 Task: Add Traditional Medicinals Organic EveryDay Detox Dandelion Tea to the cart.
Action: Mouse pressed left at (23, 154)
Screenshot: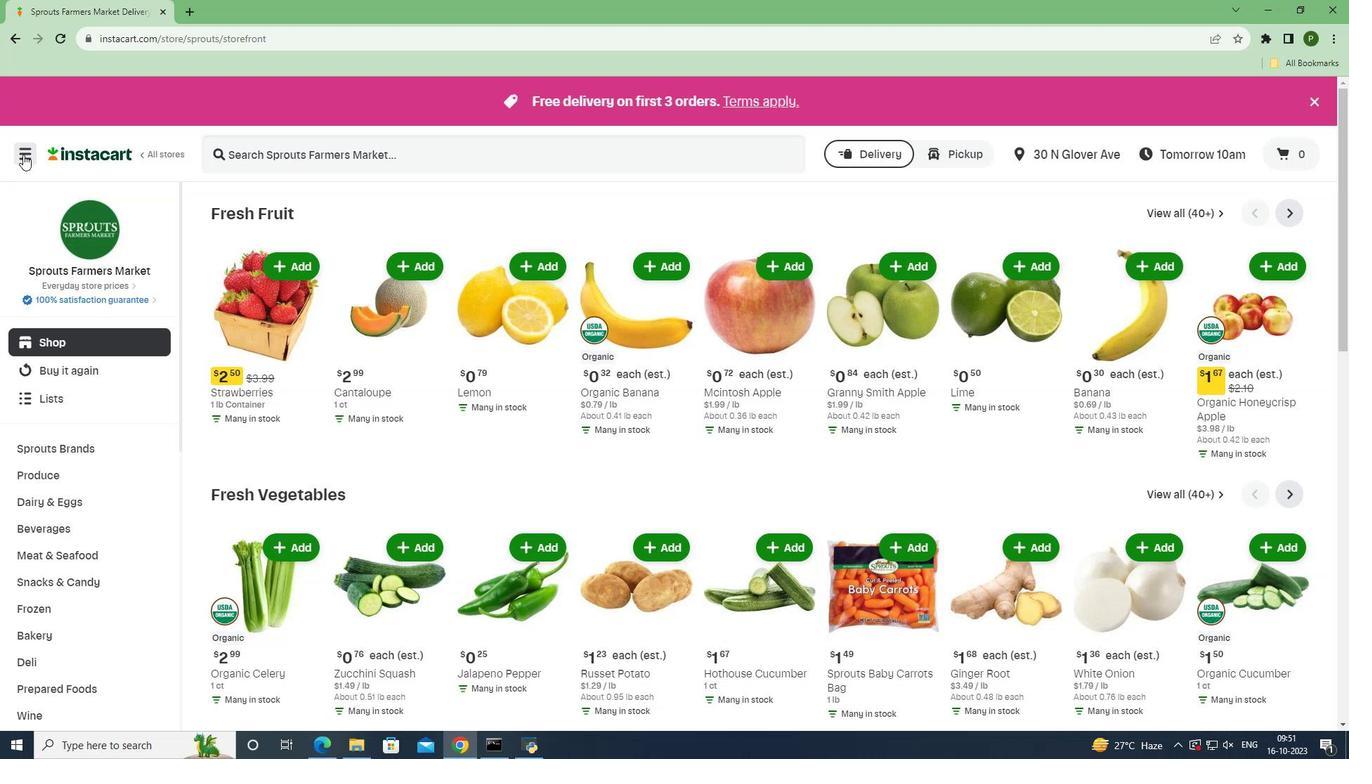 
Action: Mouse moved to (43, 372)
Screenshot: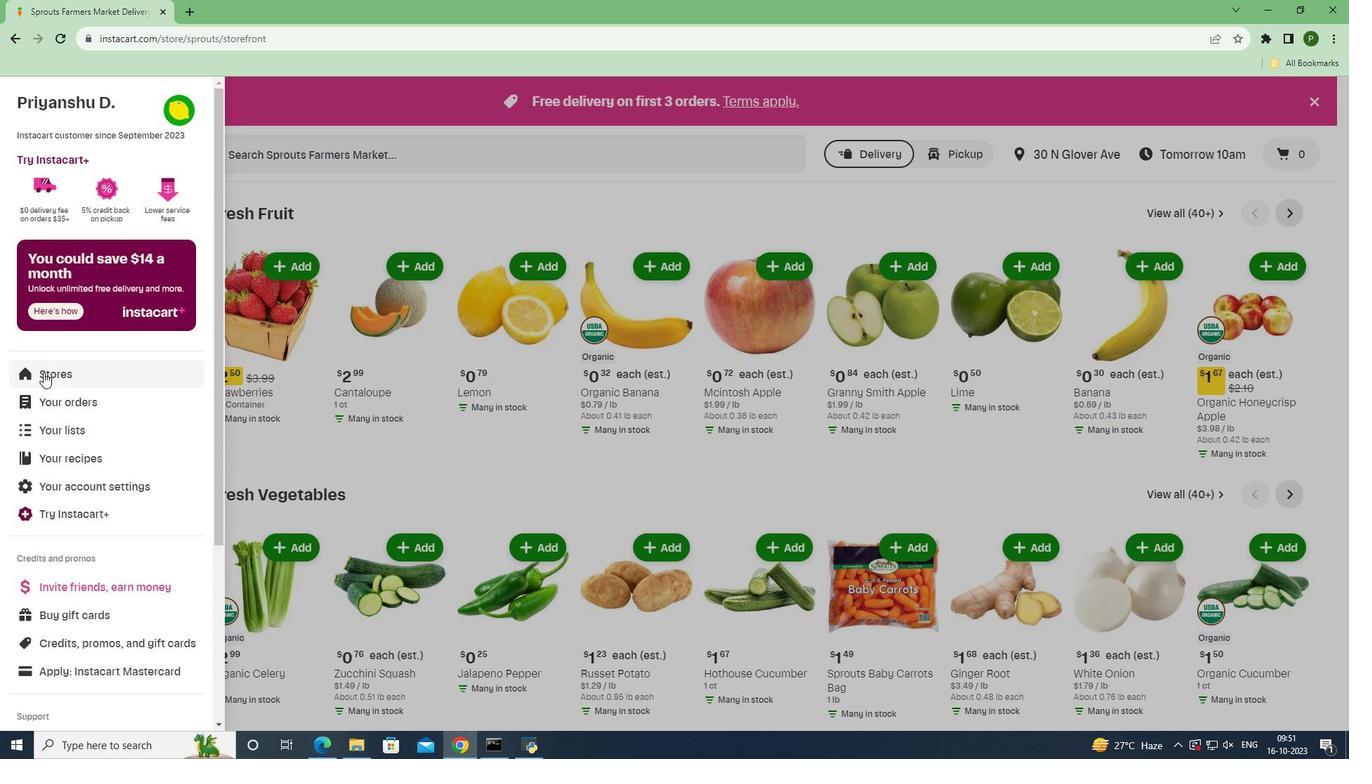 
Action: Mouse pressed left at (43, 372)
Screenshot: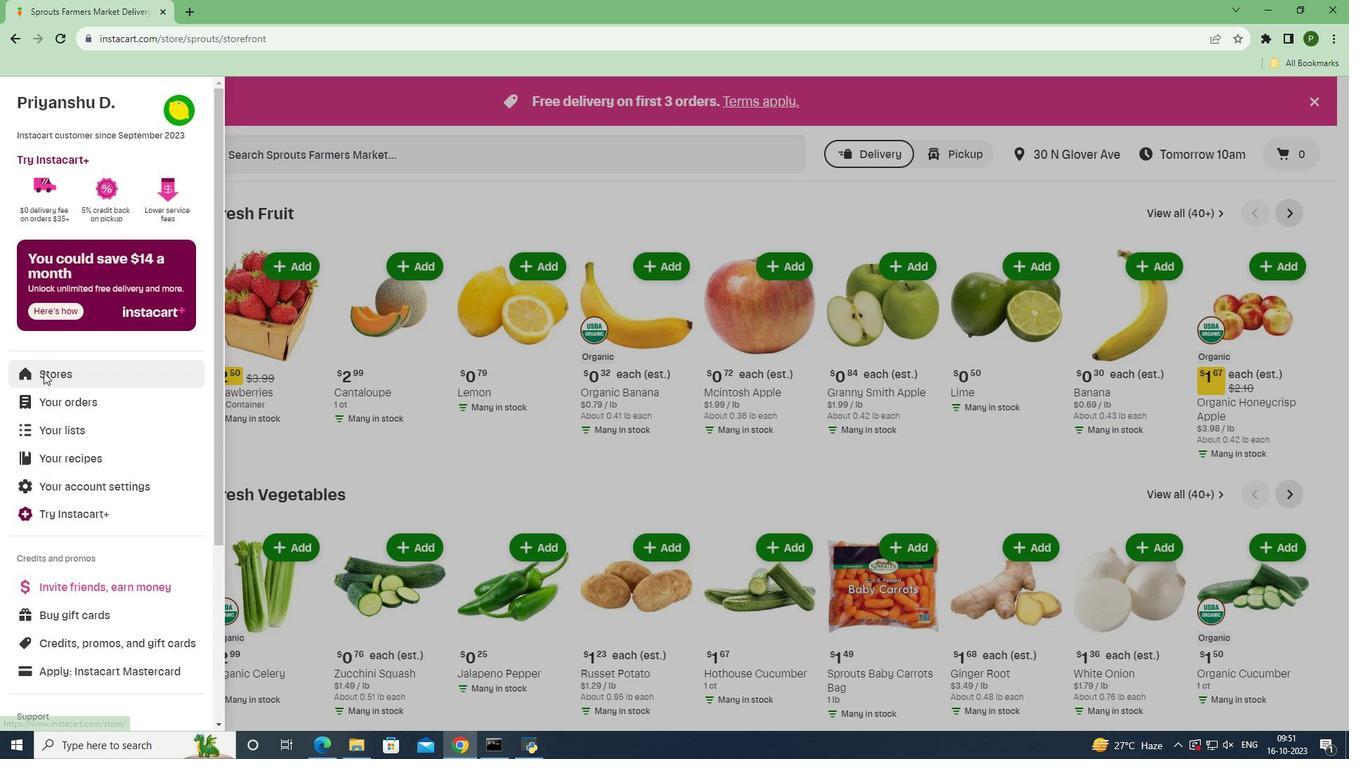 
Action: Mouse moved to (352, 165)
Screenshot: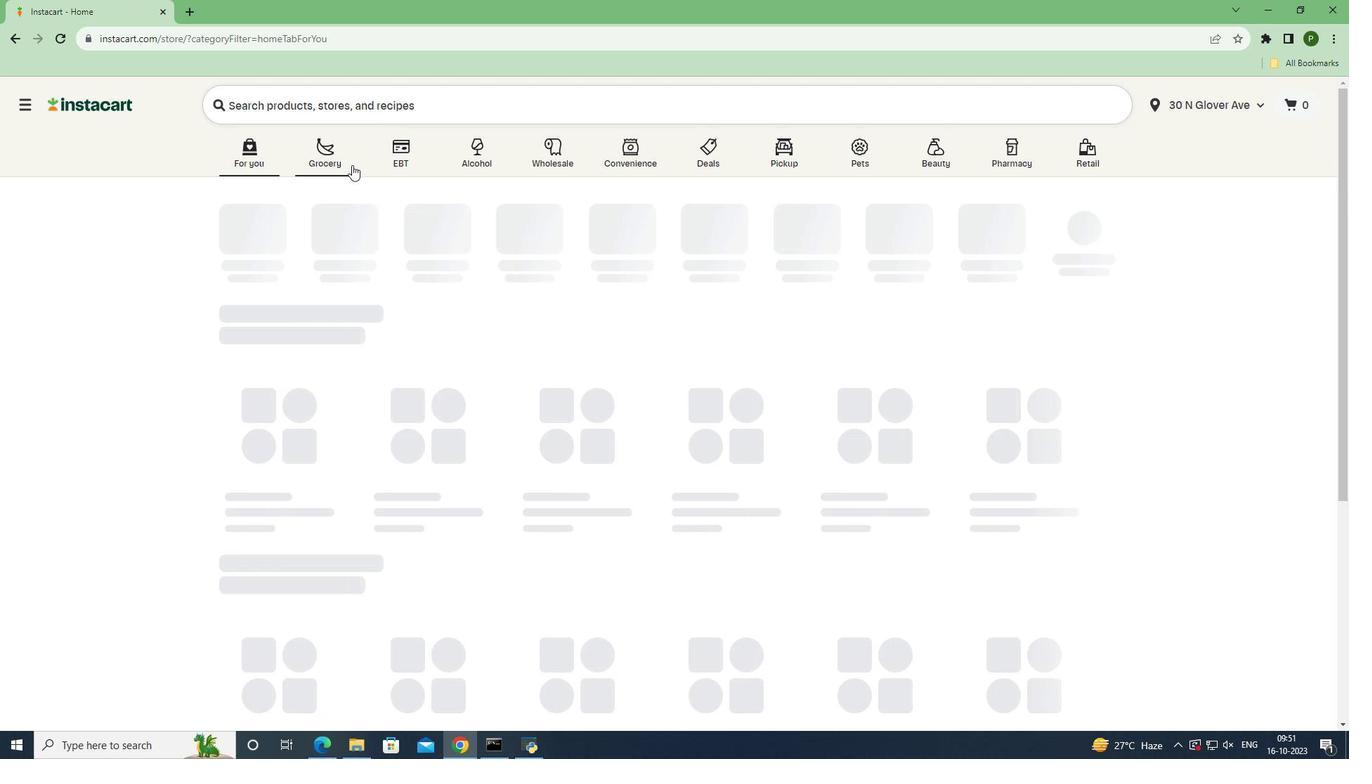 
Action: Mouse pressed left at (352, 165)
Screenshot: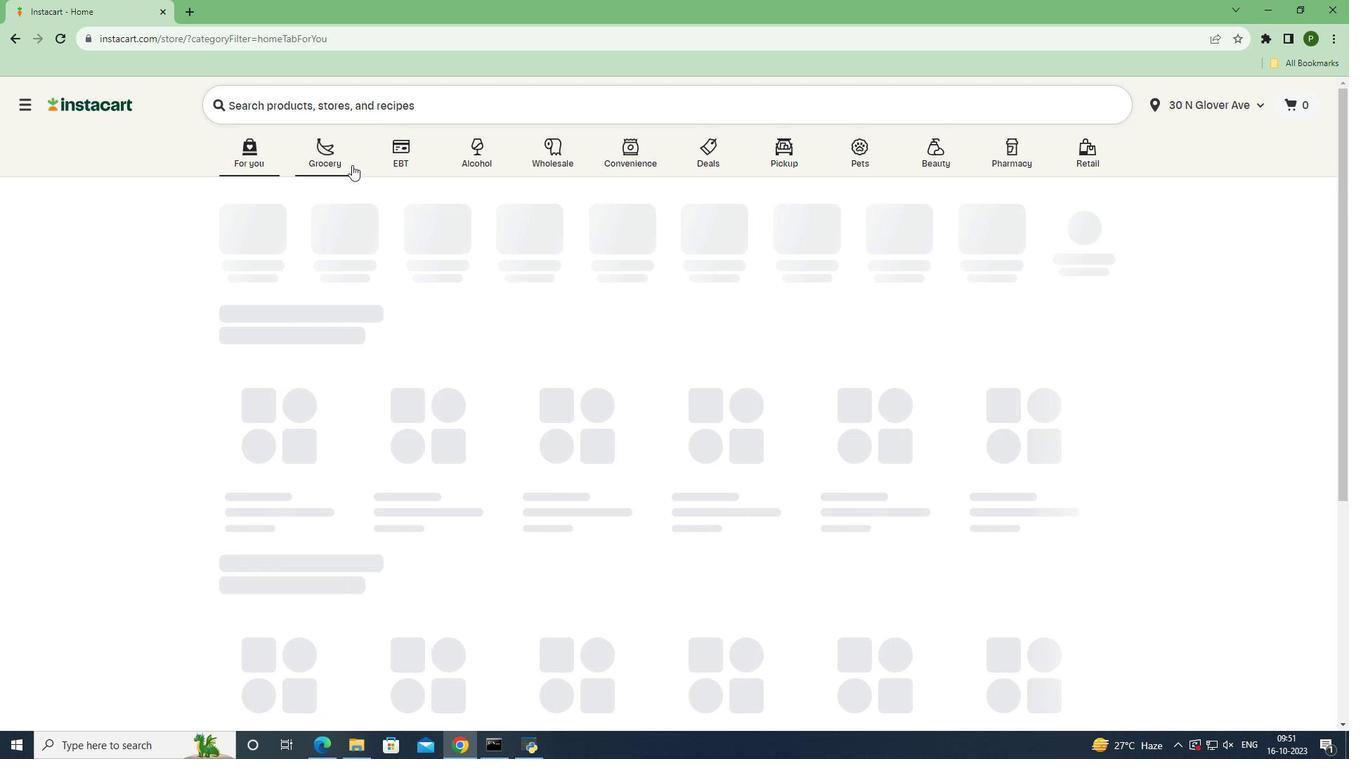 
Action: Mouse moved to (873, 319)
Screenshot: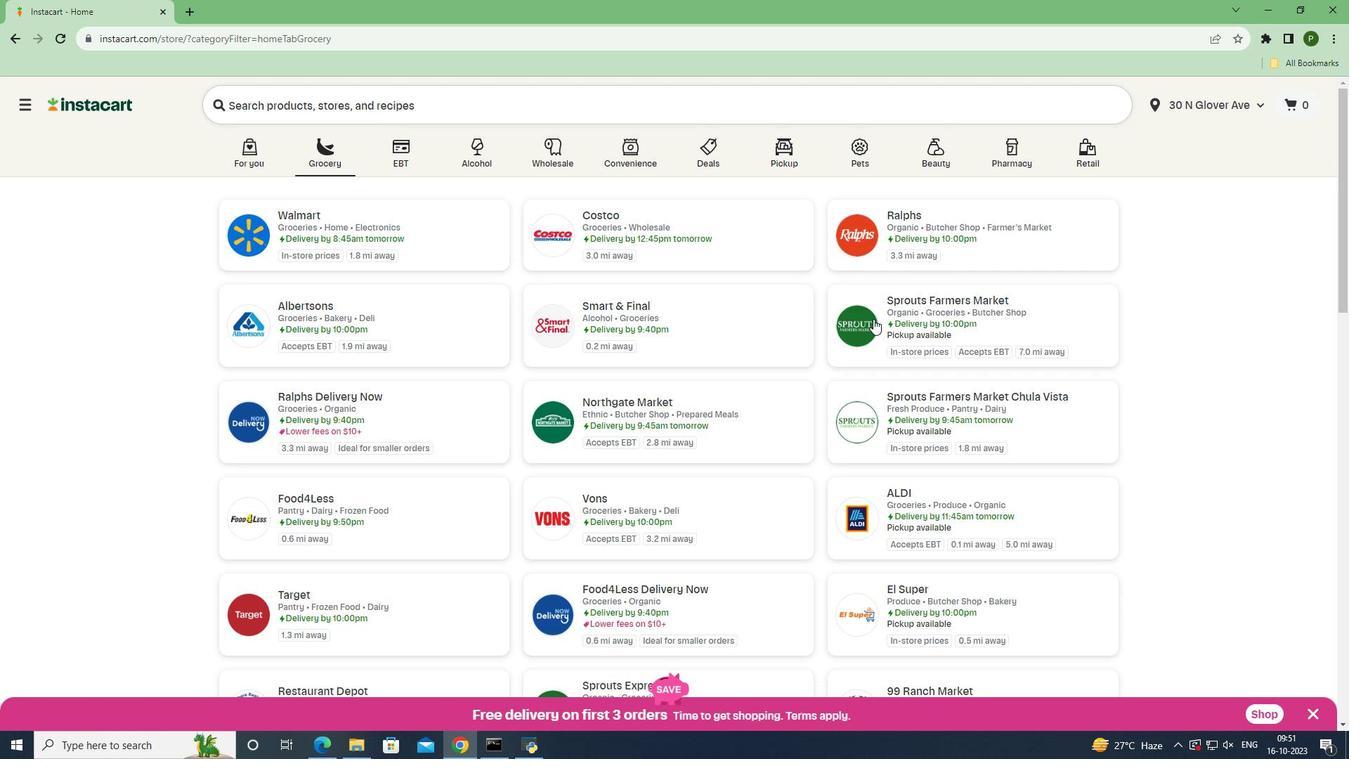 
Action: Mouse pressed left at (873, 319)
Screenshot: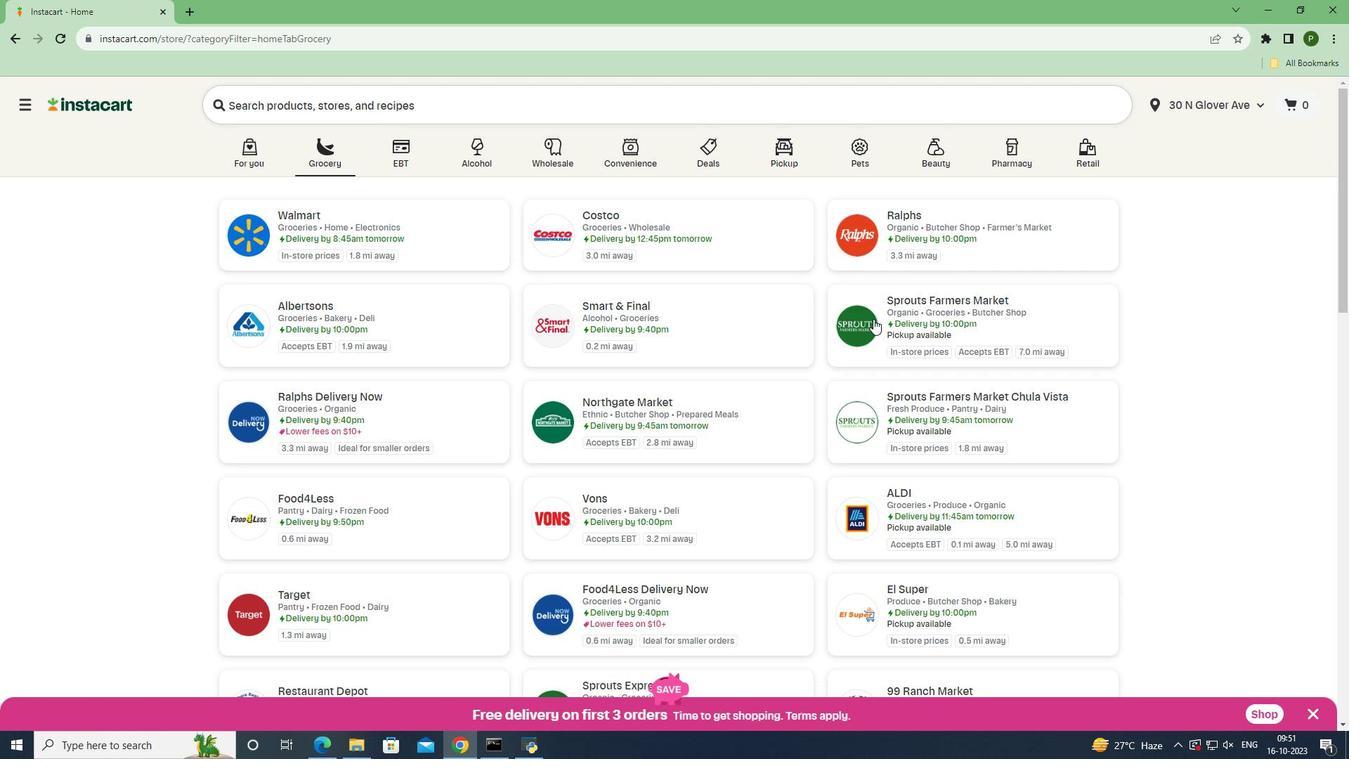 
Action: Mouse moved to (94, 532)
Screenshot: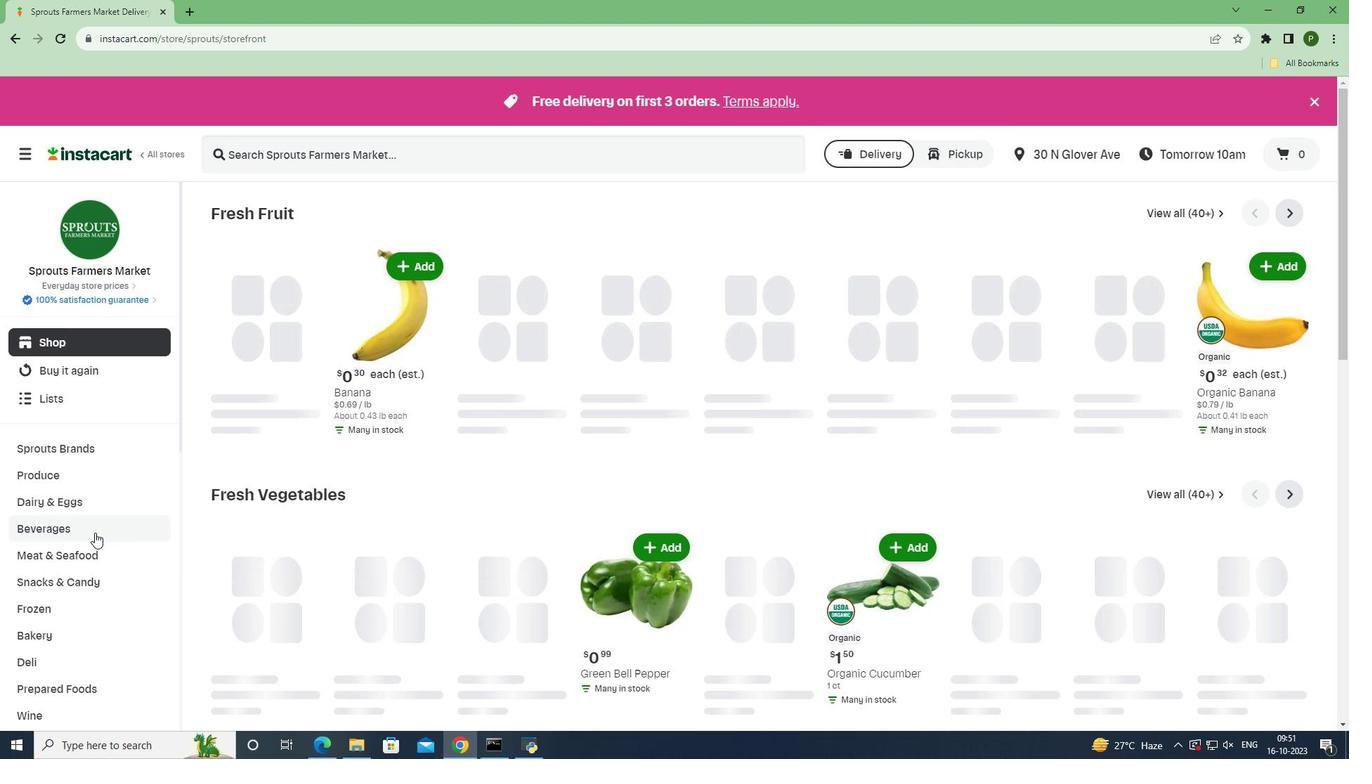 
Action: Mouse pressed left at (94, 532)
Screenshot: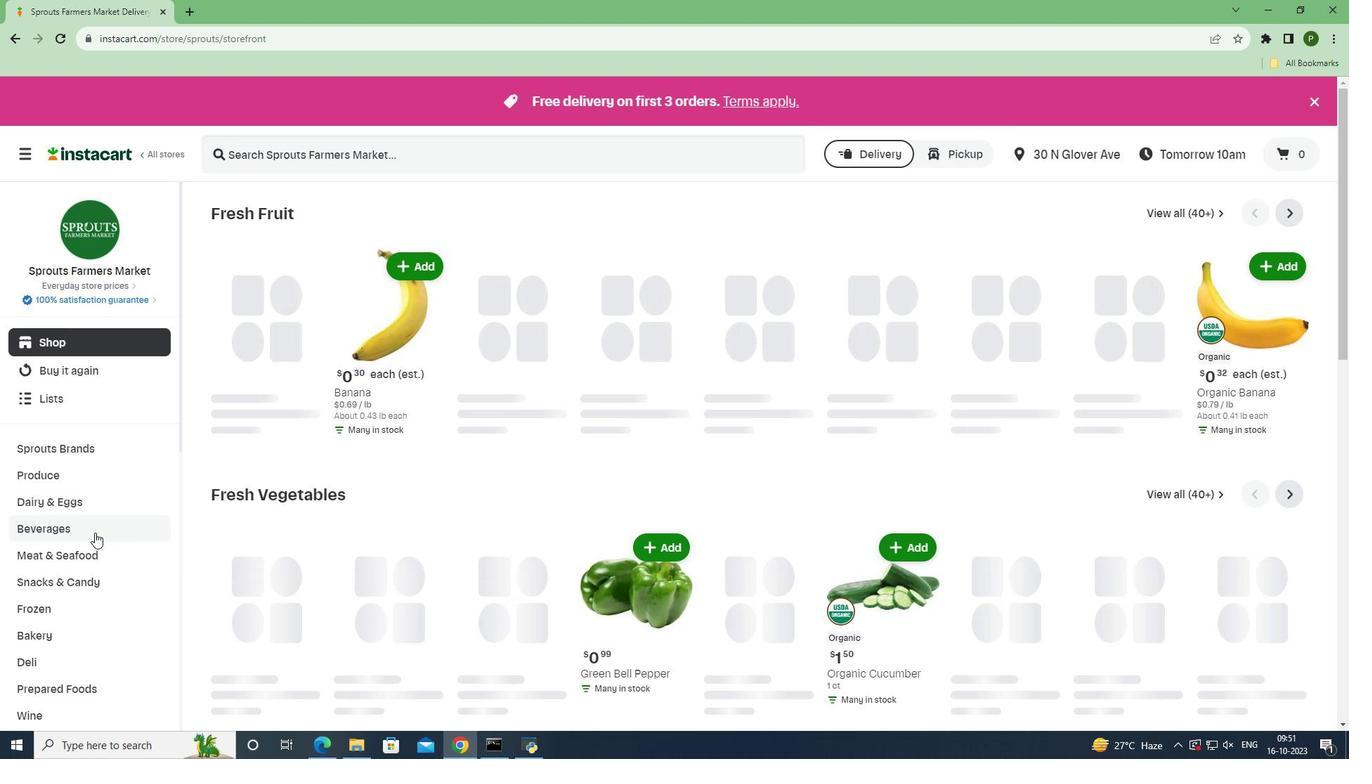 
Action: Mouse moved to (1226, 239)
Screenshot: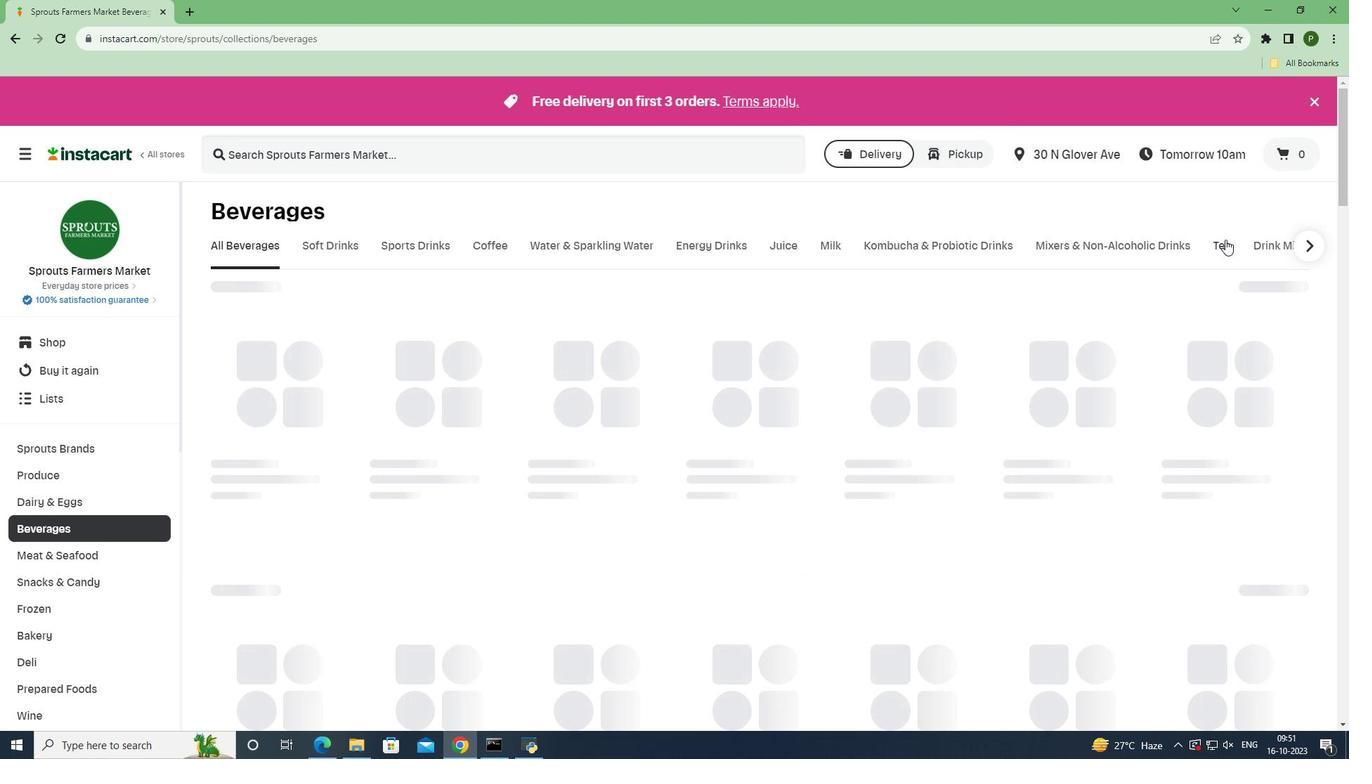 
Action: Mouse pressed left at (1226, 239)
Screenshot: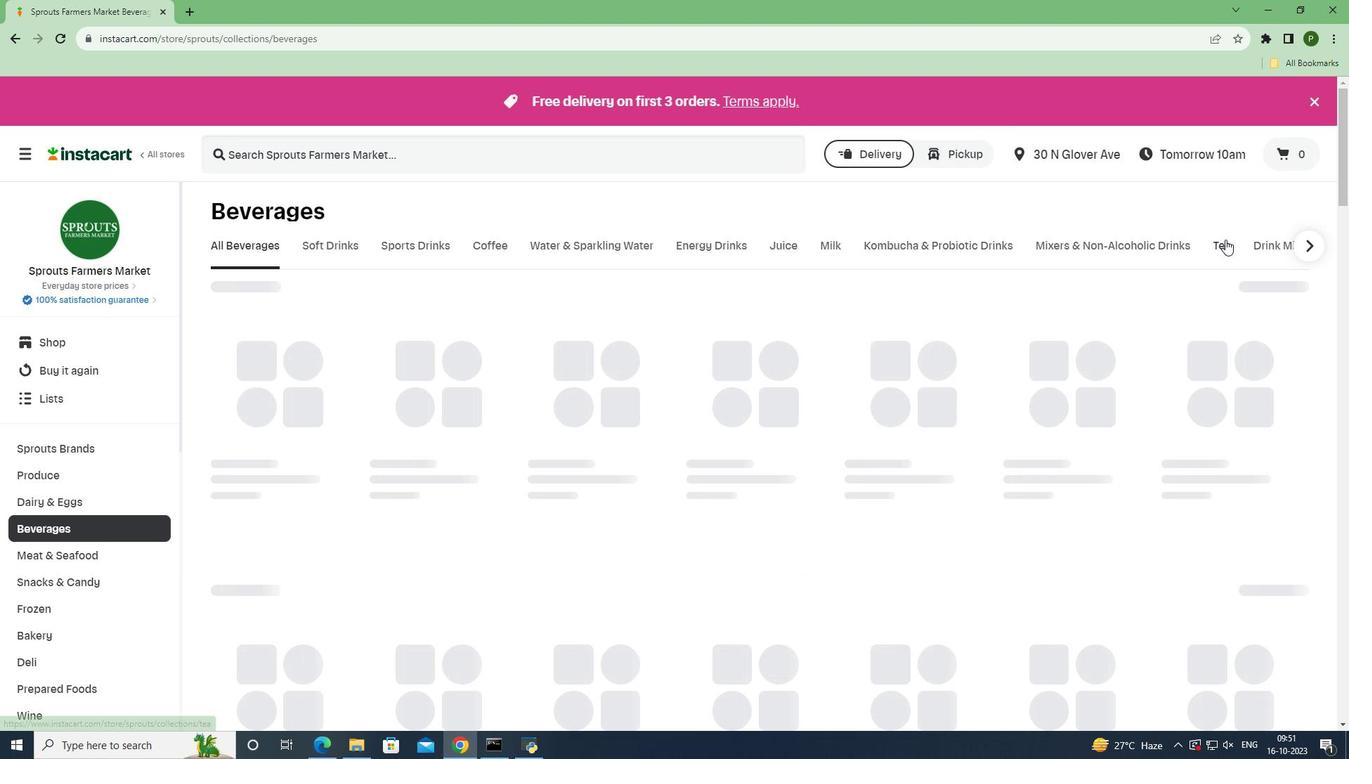 
Action: Mouse moved to (542, 161)
Screenshot: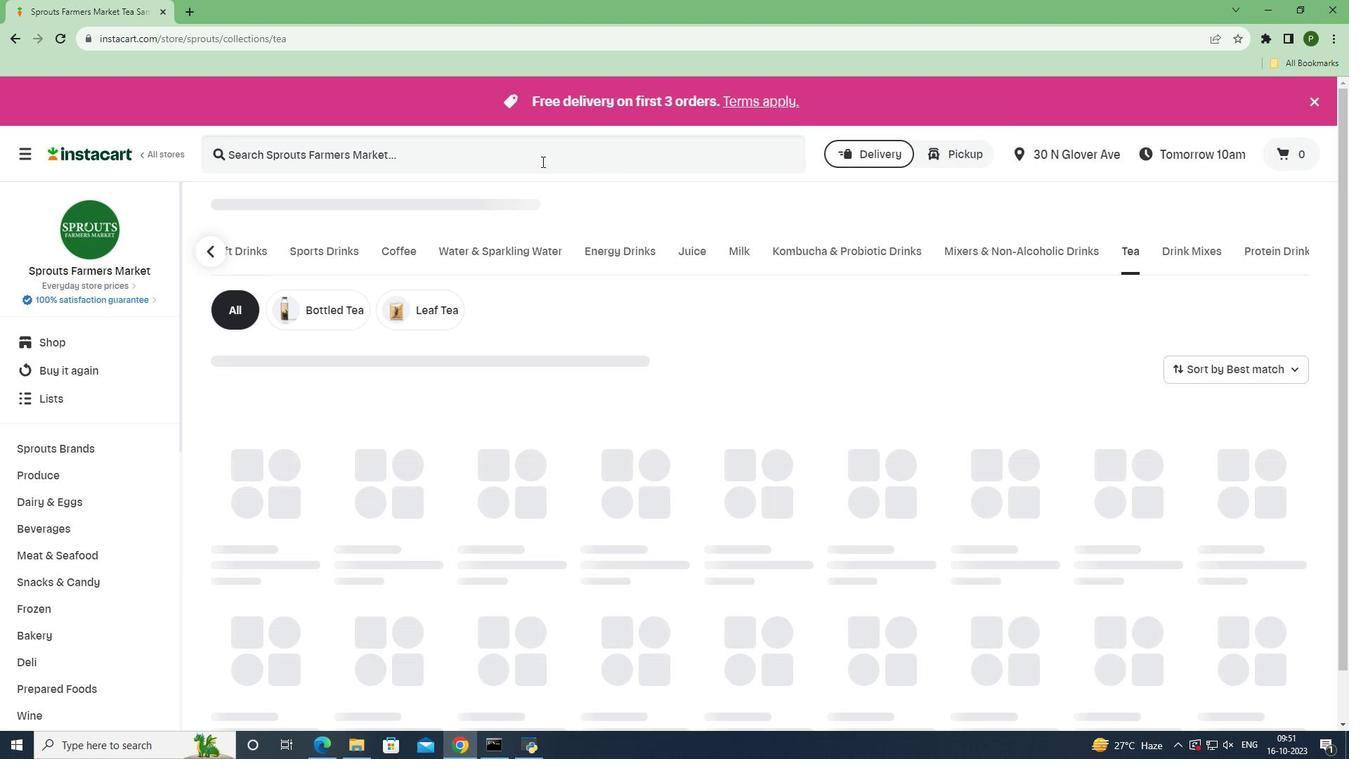 
Action: Mouse pressed left at (542, 161)
Screenshot: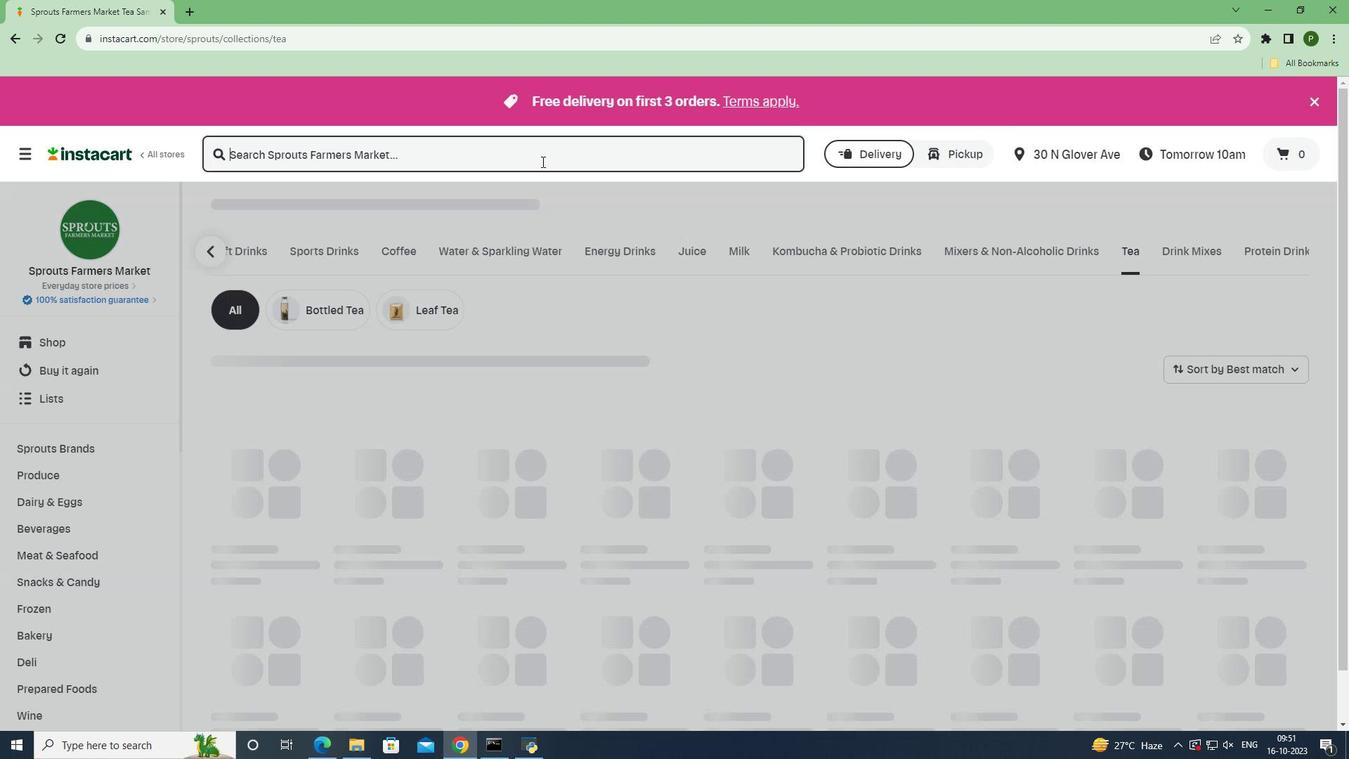 
Action: Key pressed <Key.caps_lock>T<Key.caps_lock>raditional<Key.space><Key.caps_lock>M<Key.caps_lock>edicinals<Key.space><Key.caps_lock>O<Key.caps_lock>rganic<Key.space><Key.caps_lock>E<Key.caps_lock>very<Key.caps_lock>D<Key.caps_lock>ay<Key.space><Key.caps_lock>D<Key.caps_lock>etox<Key.space><Key.caps_lock>D<Key.caps_lock>andelion<Key.space><Key.caps_lock>T<Key.caps_lock>ea<Key.space><Key.enter>
Screenshot: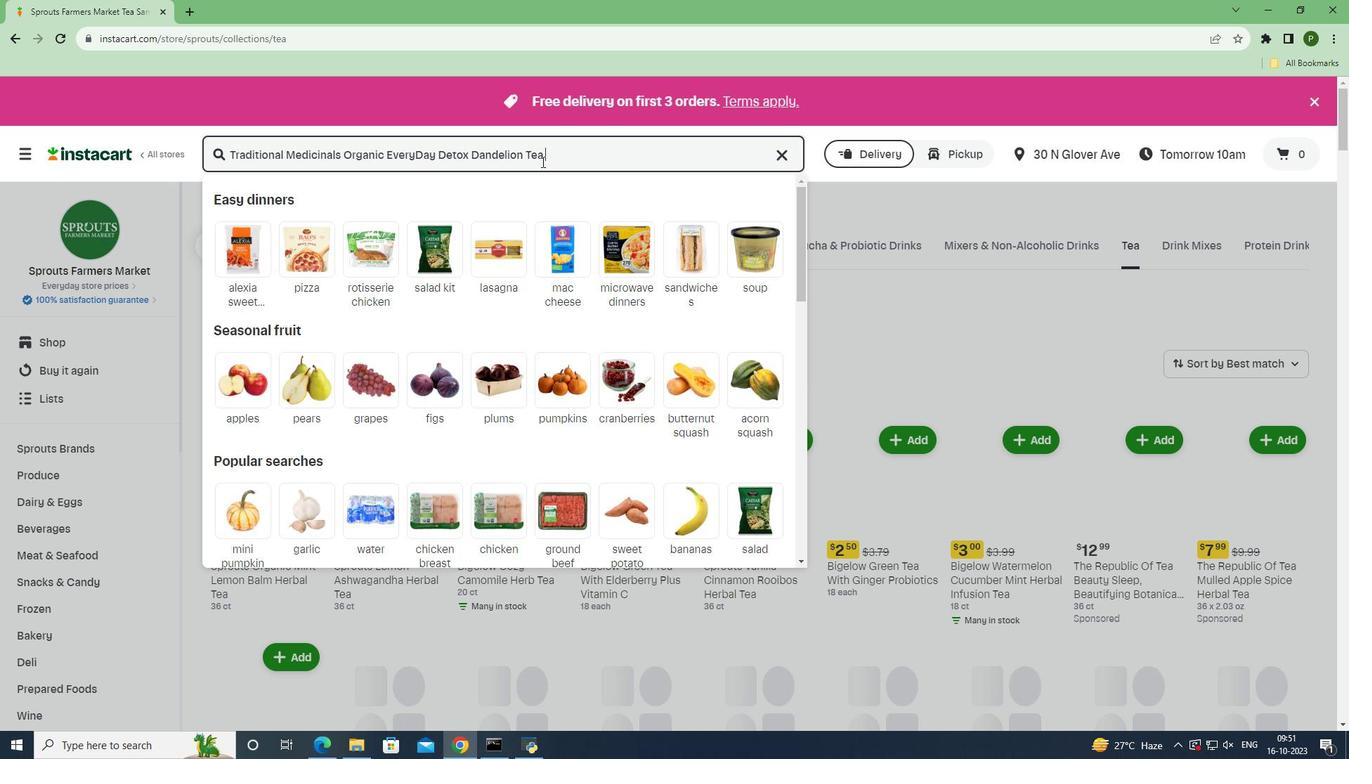 
Action: Mouse moved to (848, 291)
Screenshot: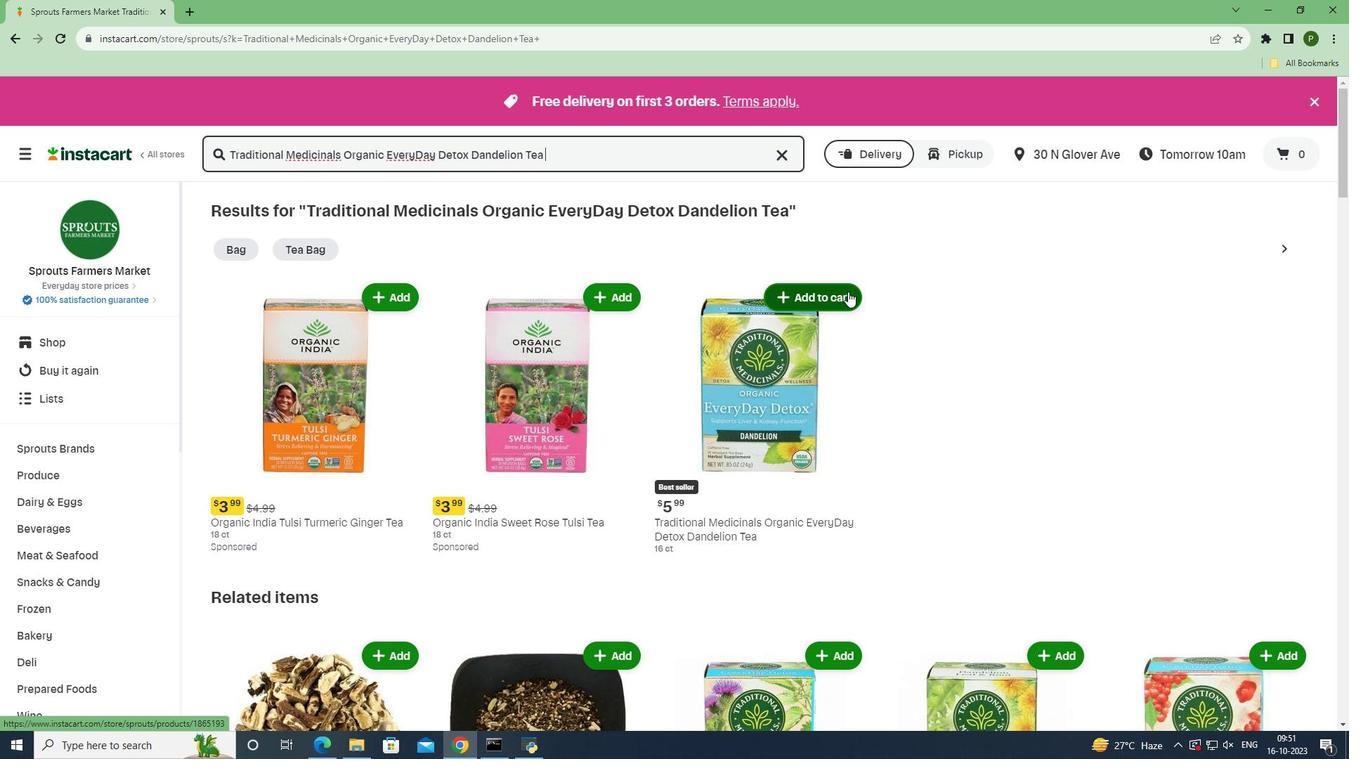 
Action: Mouse pressed left at (848, 291)
Screenshot: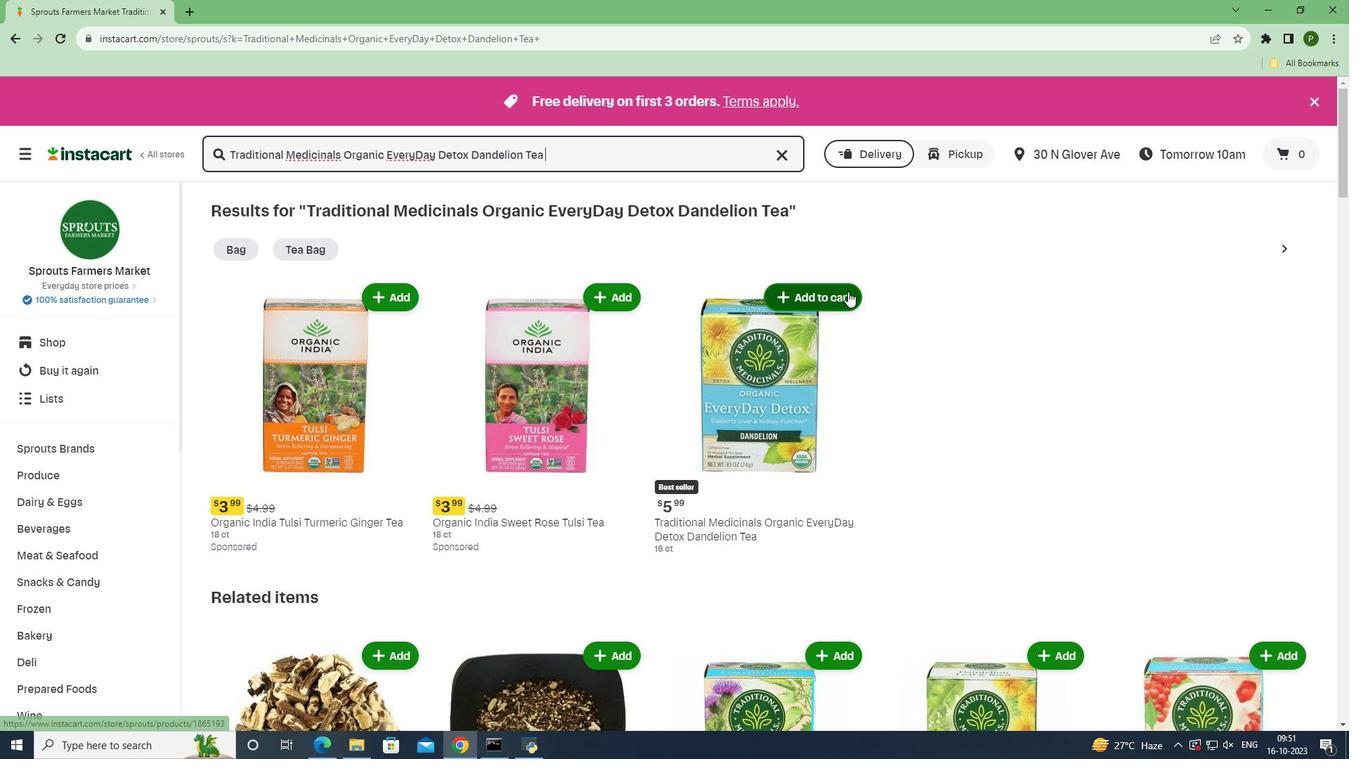 
Action: Mouse moved to (937, 425)
Screenshot: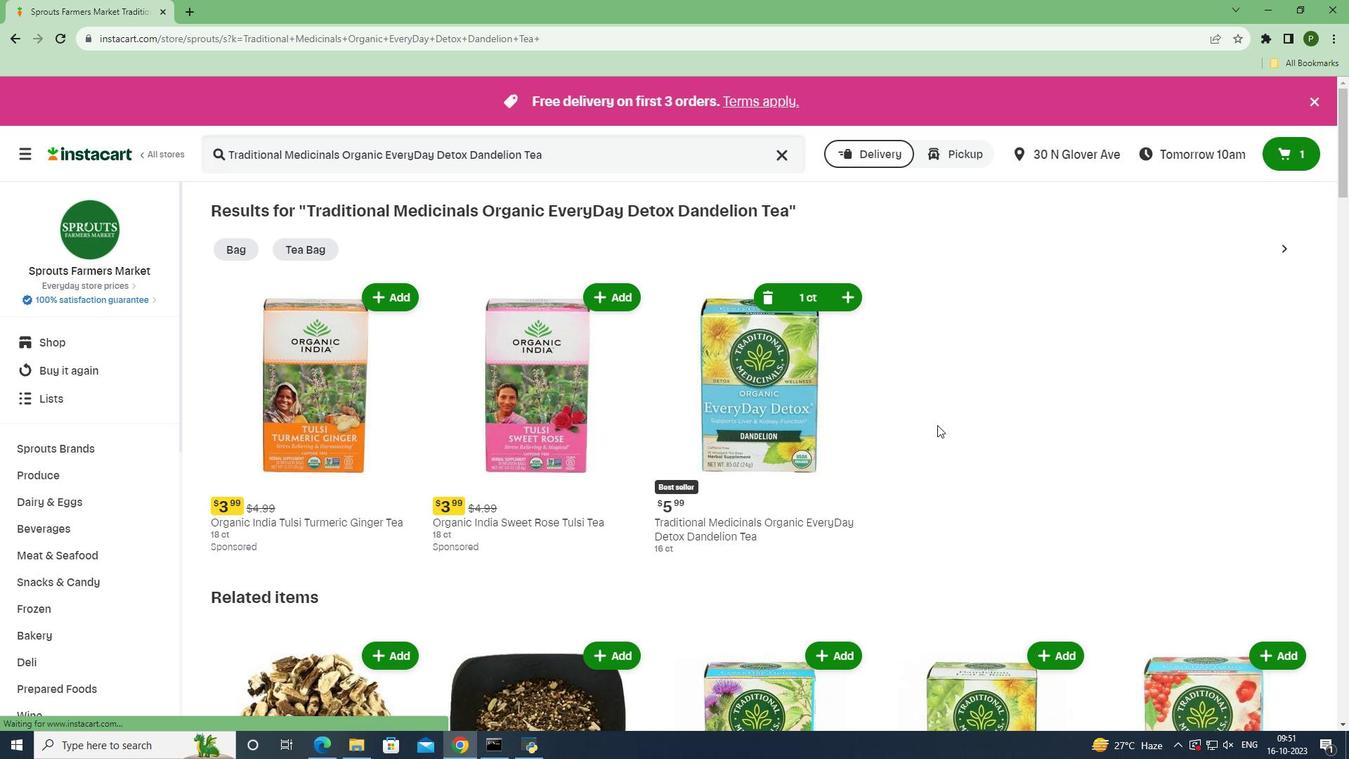 
